 Task: Change the inter-picture dwt filter of the Dirac video decoder using libschroedinger to "LeGall (5,3)".
Action: Mouse moved to (142, 16)
Screenshot: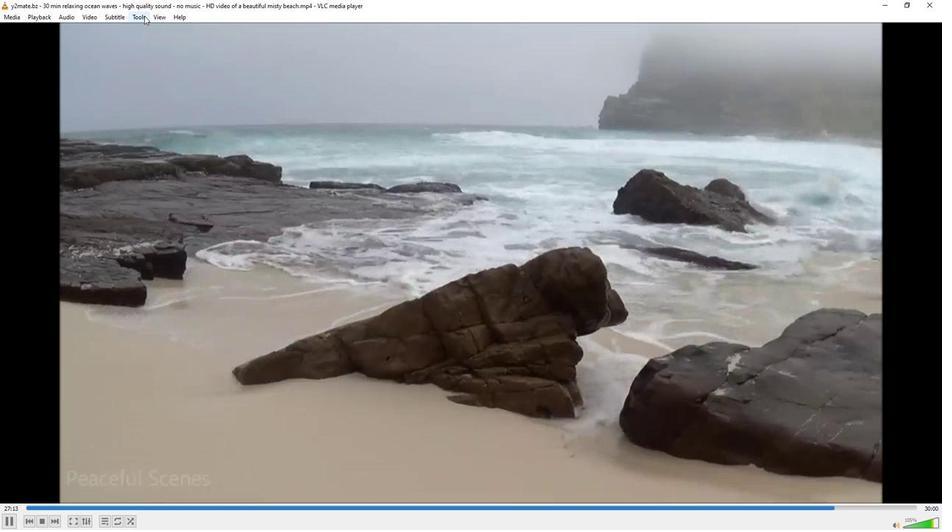 
Action: Mouse pressed left at (142, 16)
Screenshot: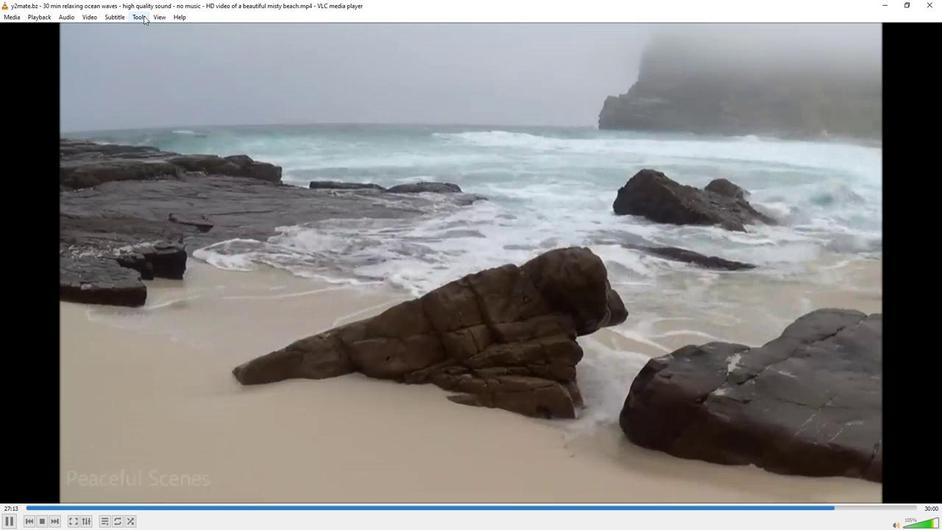 
Action: Mouse moved to (159, 136)
Screenshot: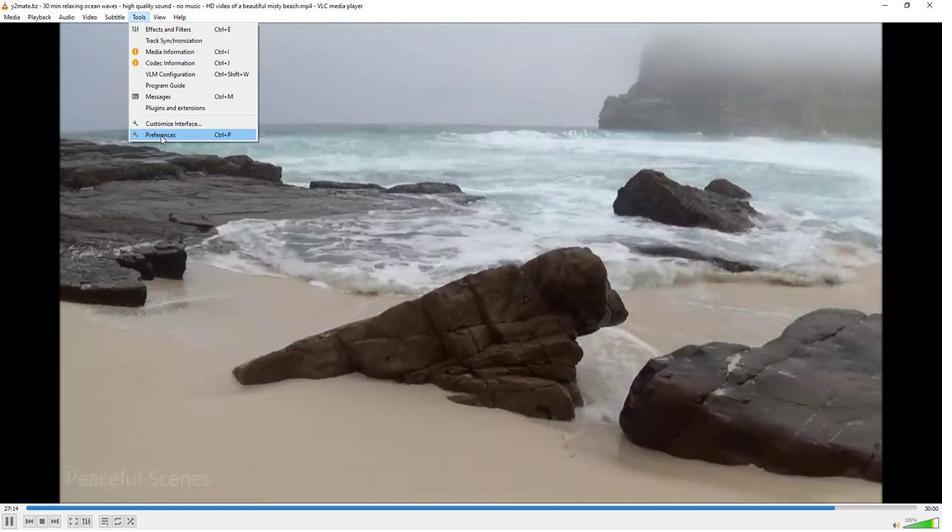 
Action: Mouse pressed left at (159, 136)
Screenshot: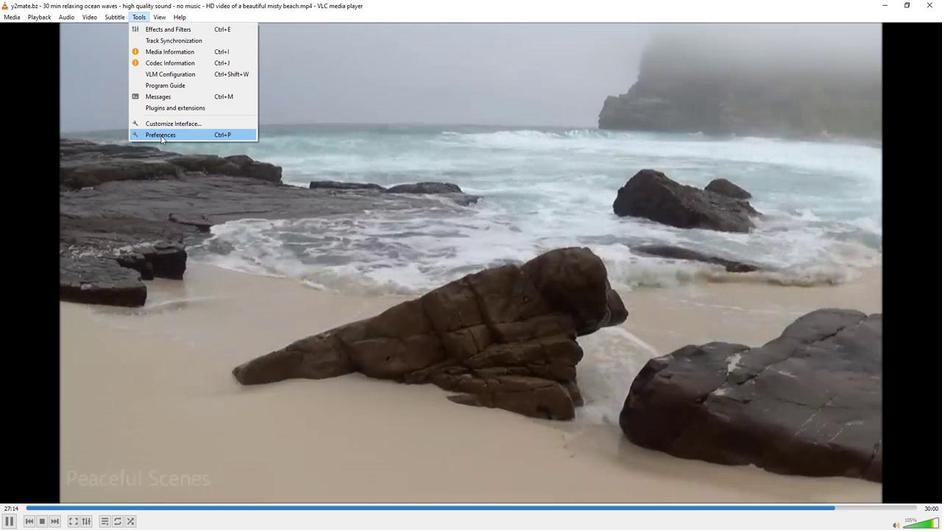 
Action: Mouse moved to (115, 413)
Screenshot: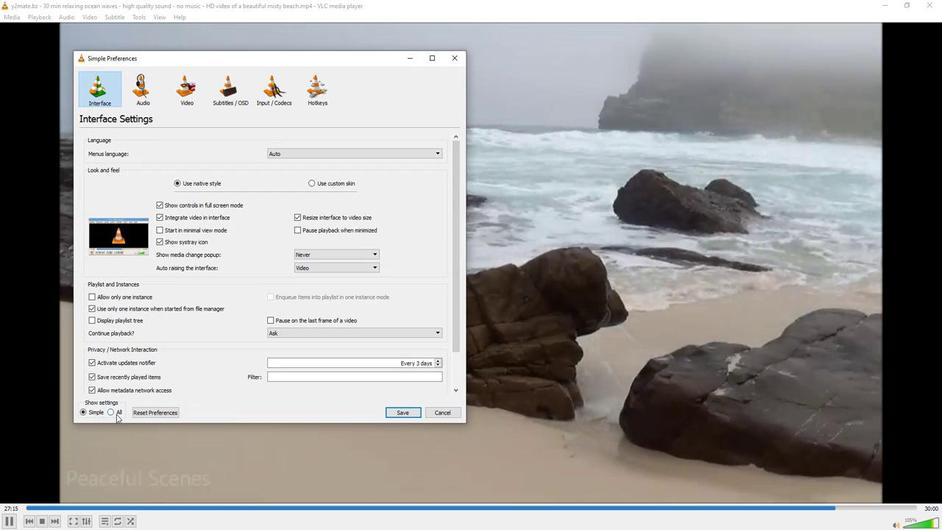 
Action: Mouse pressed left at (115, 413)
Screenshot: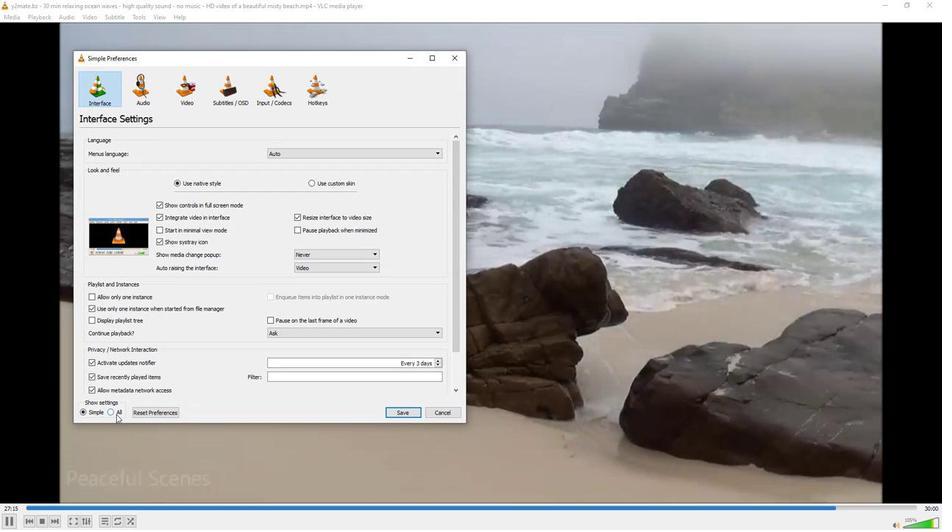
Action: Mouse moved to (94, 311)
Screenshot: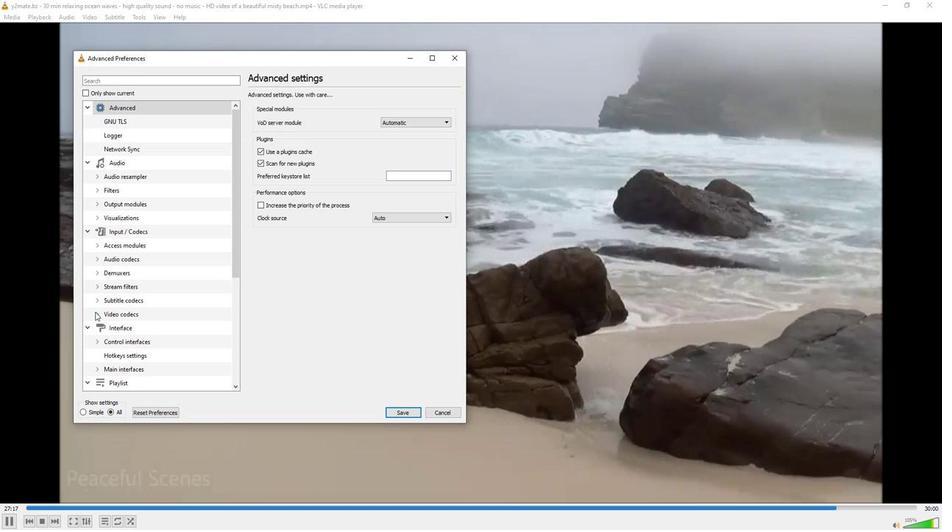 
Action: Mouse pressed left at (94, 311)
Screenshot: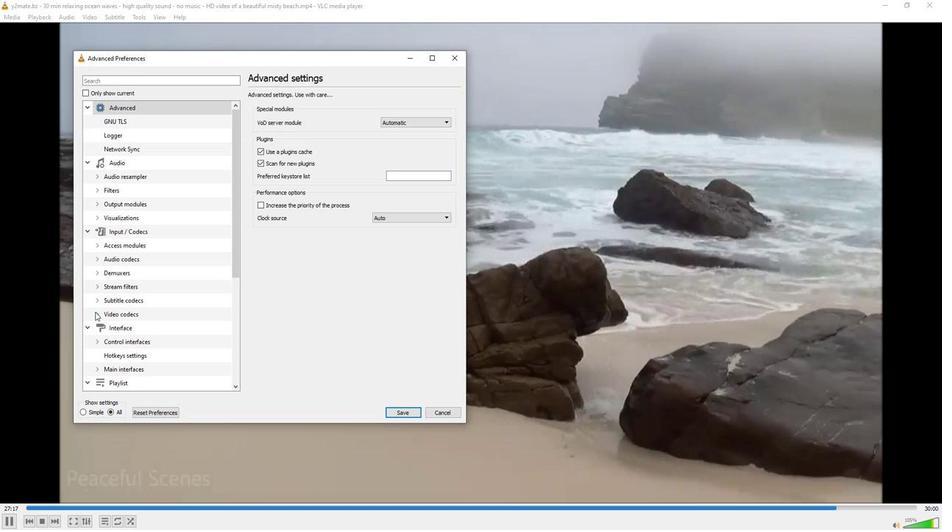 
Action: Mouse moved to (131, 385)
Screenshot: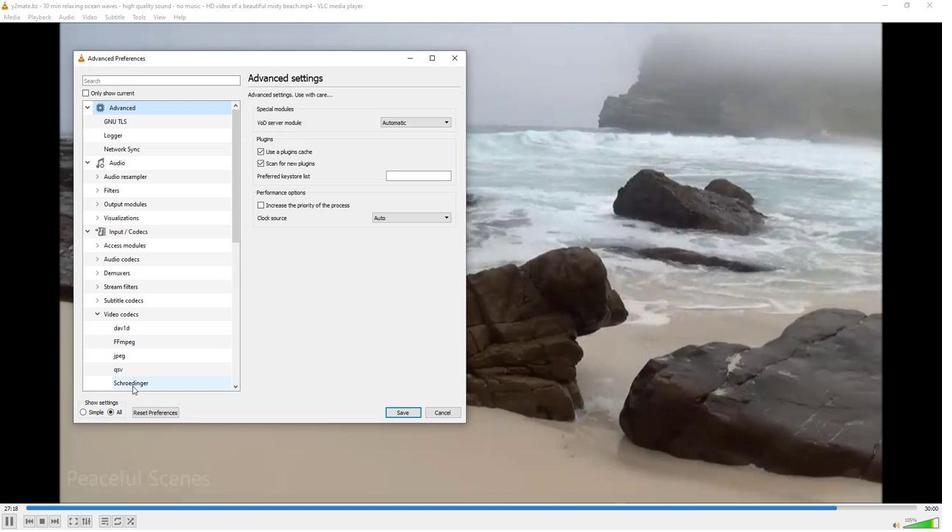 
Action: Mouse pressed left at (131, 385)
Screenshot: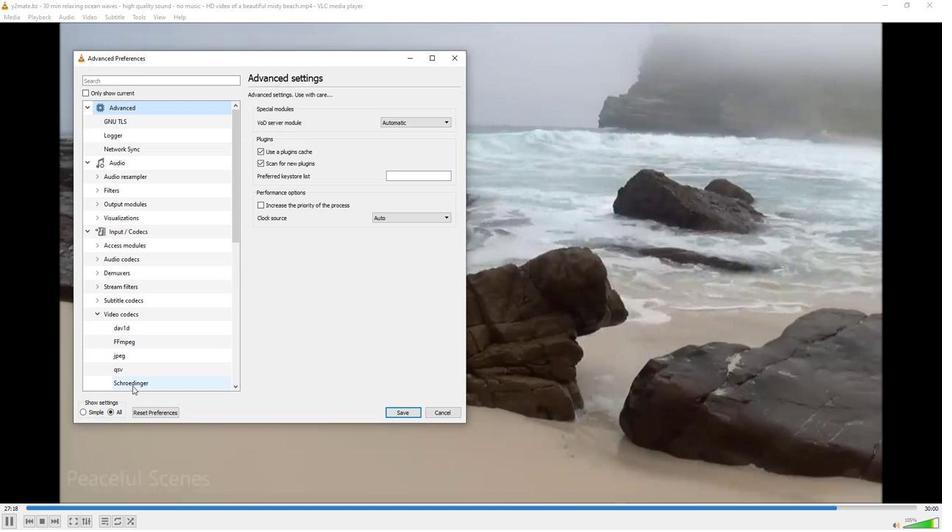 
Action: Mouse moved to (364, 374)
Screenshot: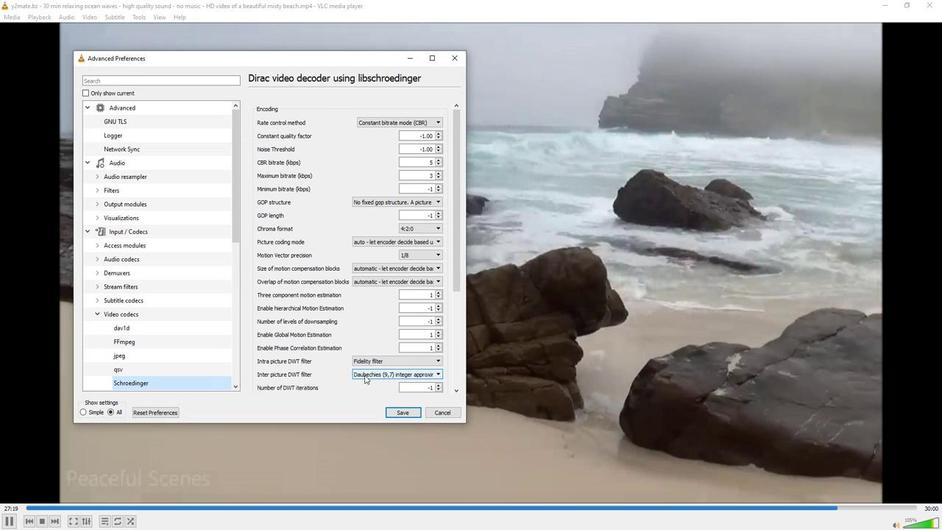 
Action: Mouse pressed left at (364, 374)
Screenshot: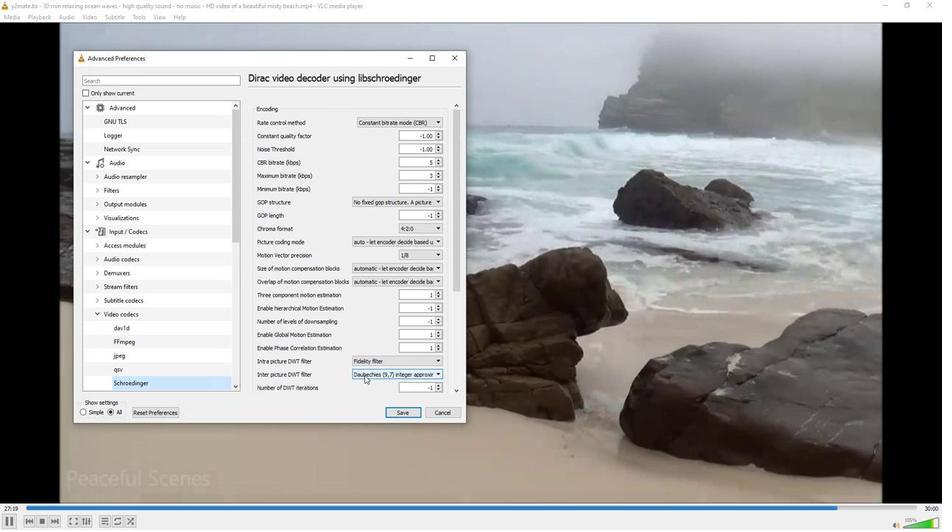 
Action: Mouse moved to (367, 387)
Screenshot: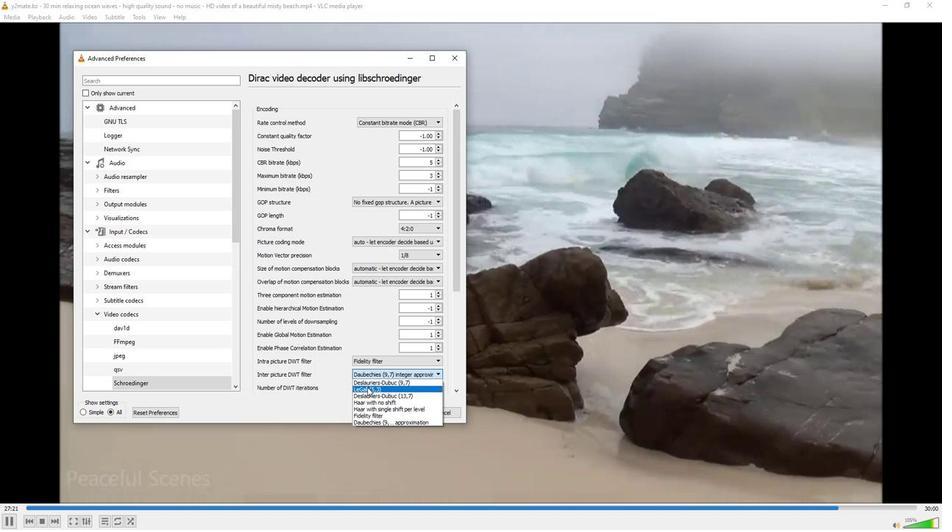 
Action: Mouse pressed left at (367, 387)
Screenshot: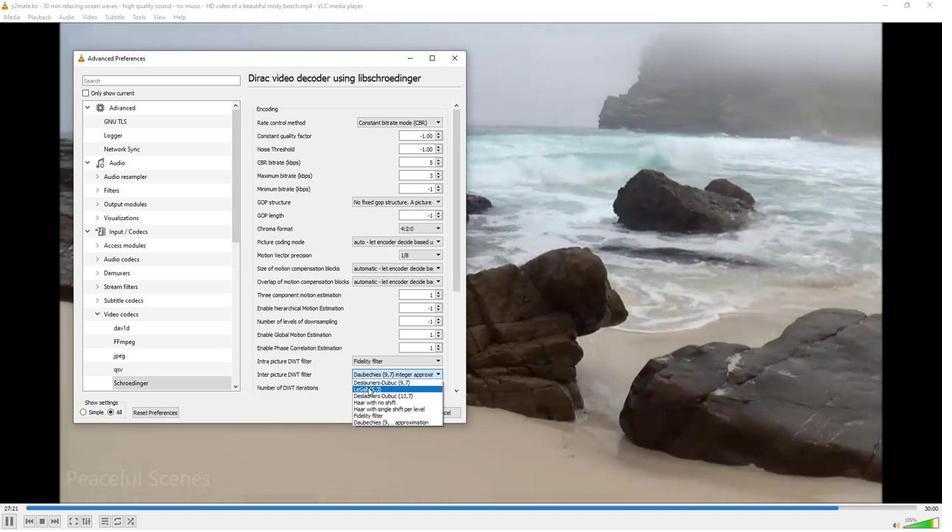 
Action: Mouse moved to (366, 396)
Screenshot: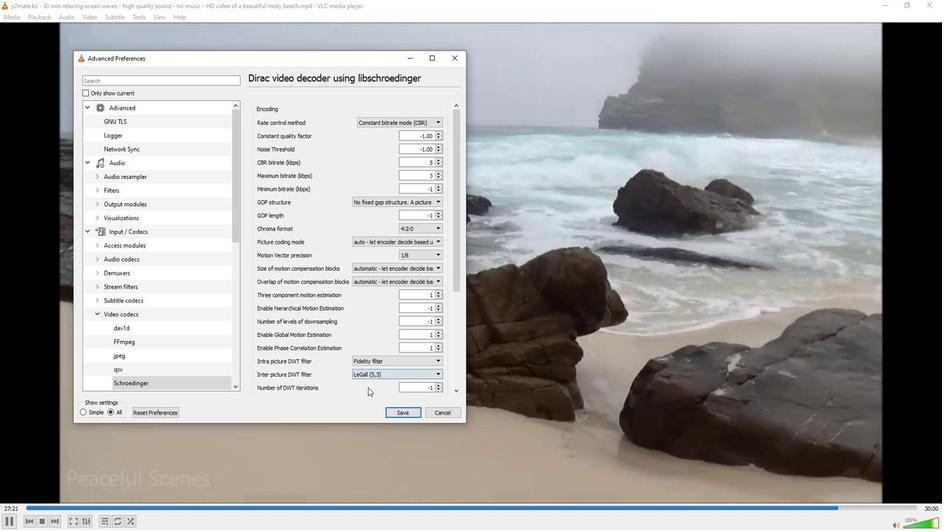 
